 Task: Add an event with the title Team Building Exercise, date '2023/10/13', time 7:00 AM to 9:00 AMand add a description: A Team Building Exercise is a purposeful activity or program designed to enhance collaboration, communication, trust, and camaraderie among team members. These exercises aim to strengthen relationships, improve team dynamics, and foster a positive and productive work environment. Team building exercises can take various forms, from indoor games and challenges to outdoor adventures or structured workshops._x000D_
_x000D_
Select event color  Graphite . Add location for the event as: 321 Kurfürstendamm, Berlin, Germany, logged in from the account softage.1@softage.netand send the event invitation to softage.4@softage.net and softage.5@softage.net. Set a reminder for the event Doesn't repeat
Action: Mouse moved to (58, 90)
Screenshot: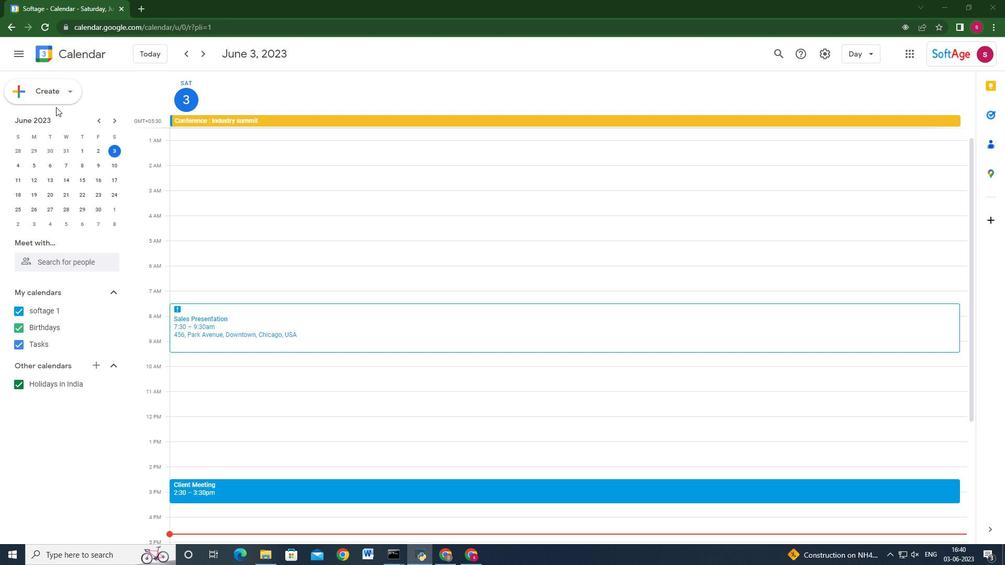 
Action: Mouse pressed left at (58, 90)
Screenshot: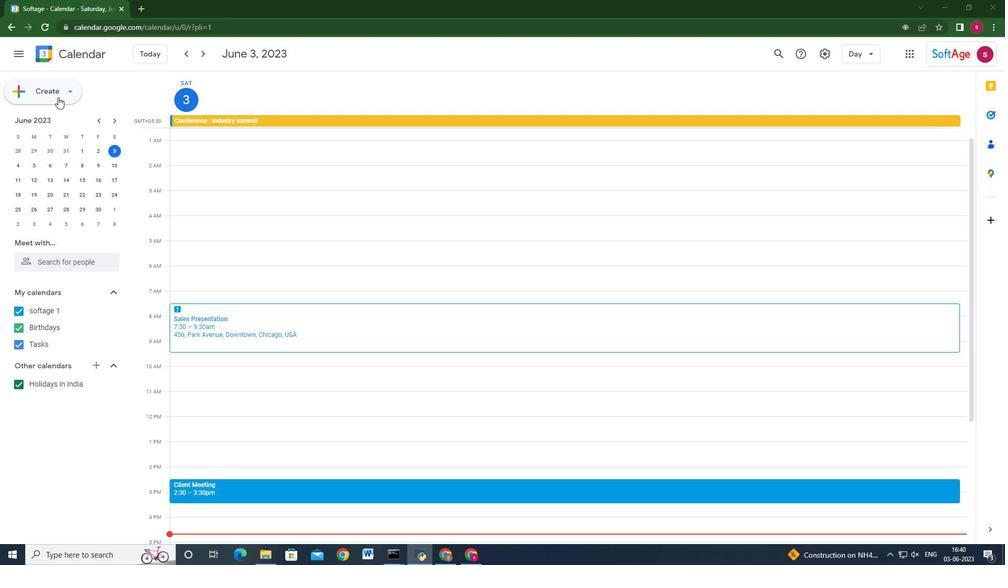 
Action: Mouse moved to (40, 117)
Screenshot: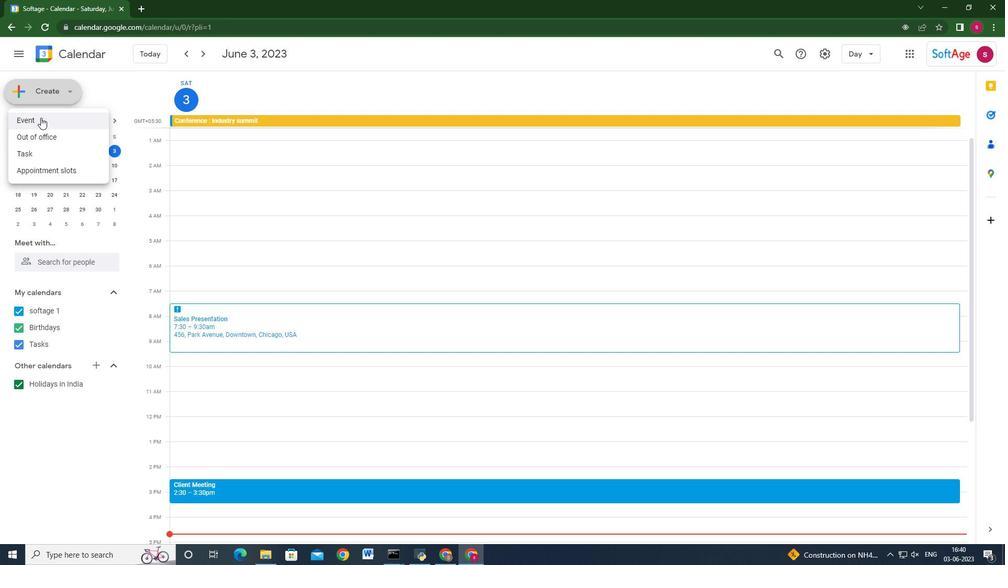 
Action: Mouse pressed left at (40, 117)
Screenshot: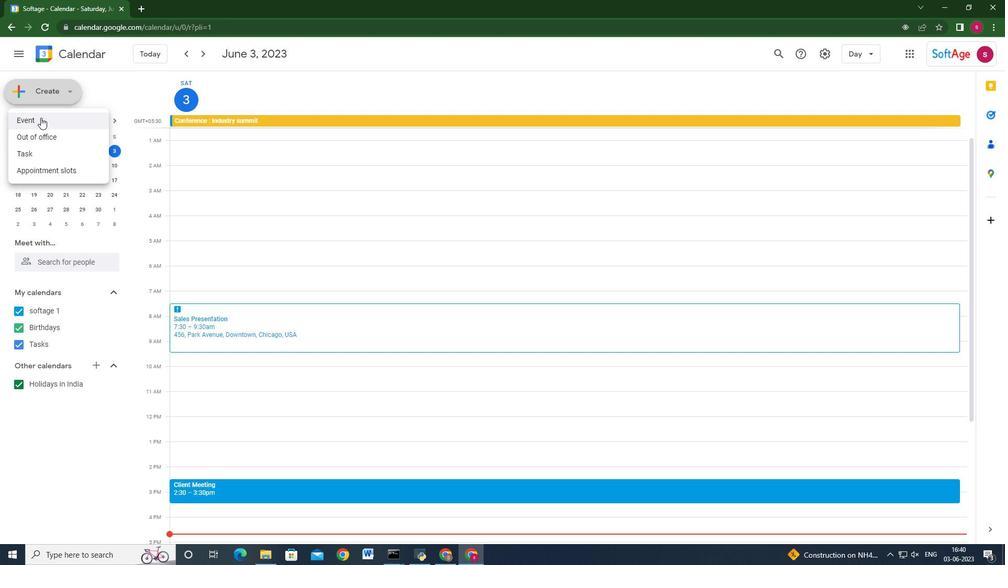 
Action: Mouse moved to (496, 251)
Screenshot: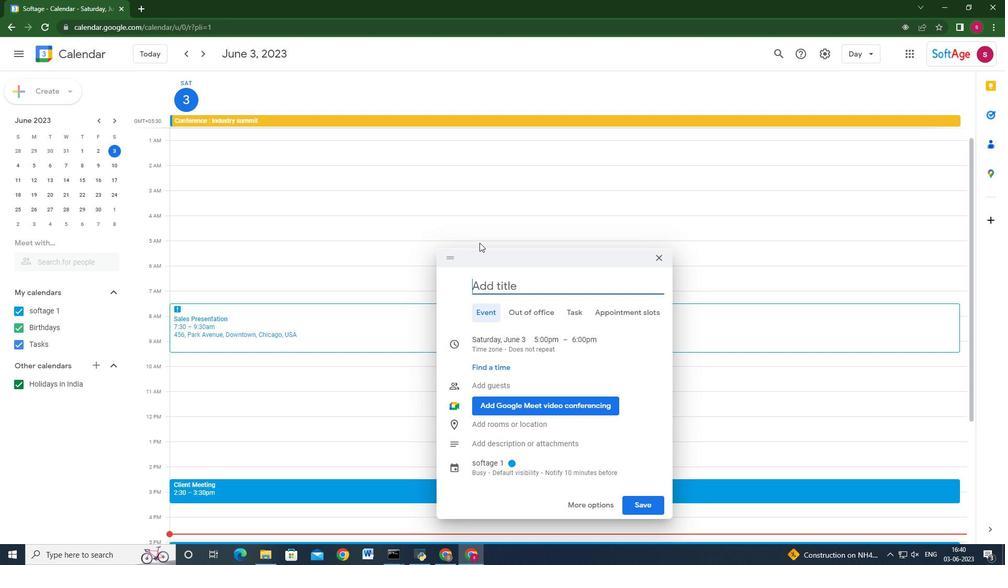 
Action: Key pressed <Key.shift>Team<Key.space><Key.shift>Building<Key.space><Key.shift>Exercise
Screenshot: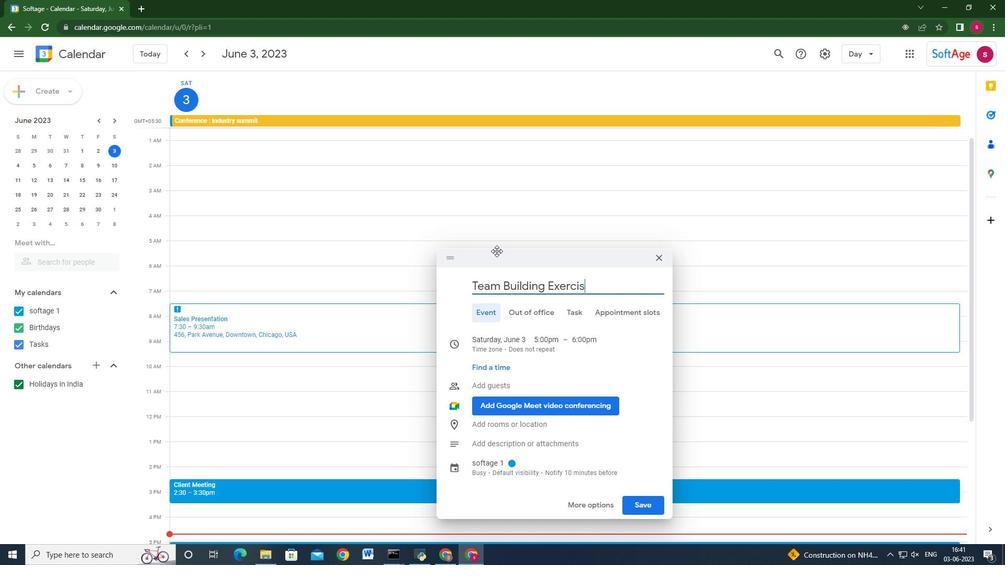 
Action: Mouse moved to (588, 500)
Screenshot: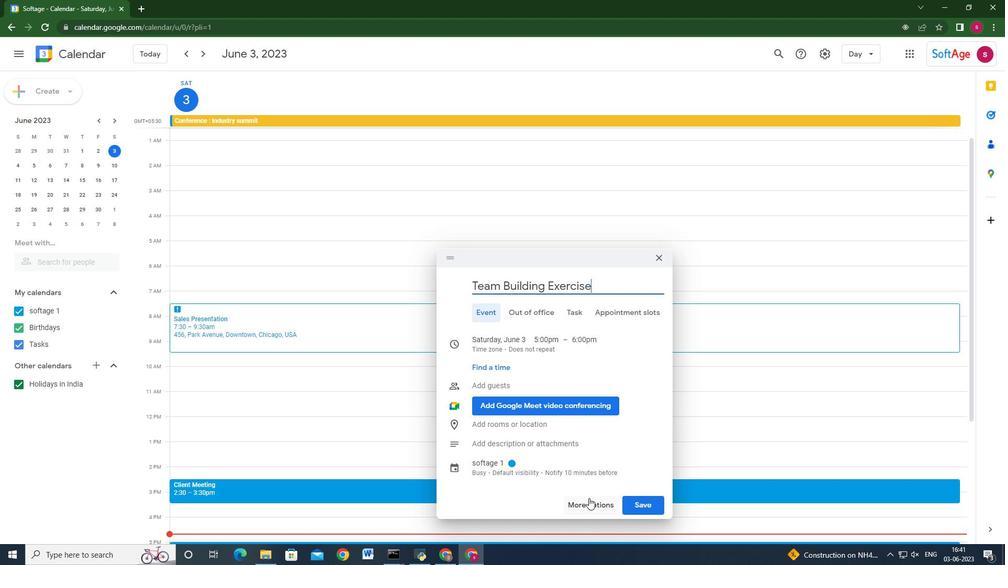 
Action: Mouse pressed left at (588, 500)
Screenshot: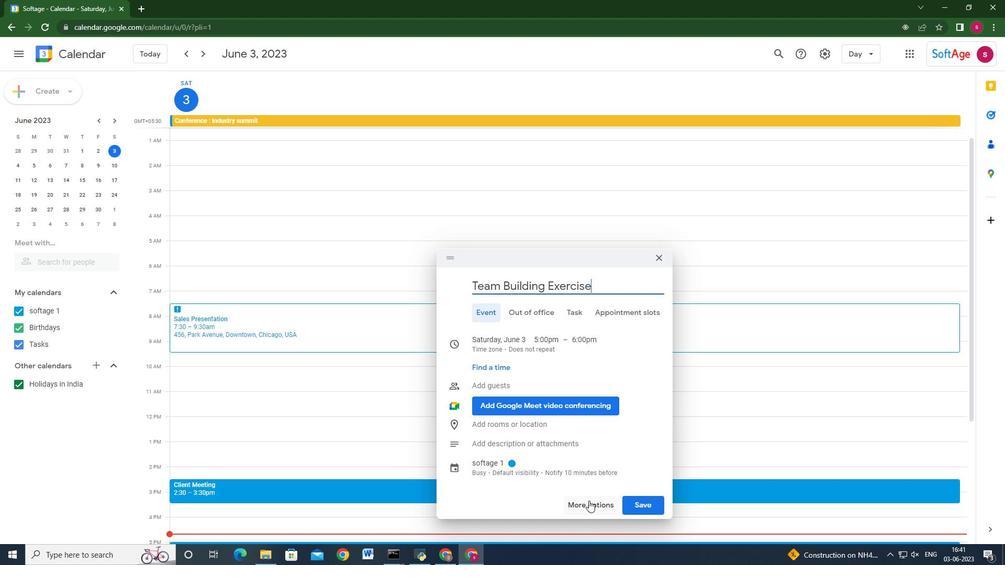
Action: Mouse moved to (127, 369)
Screenshot: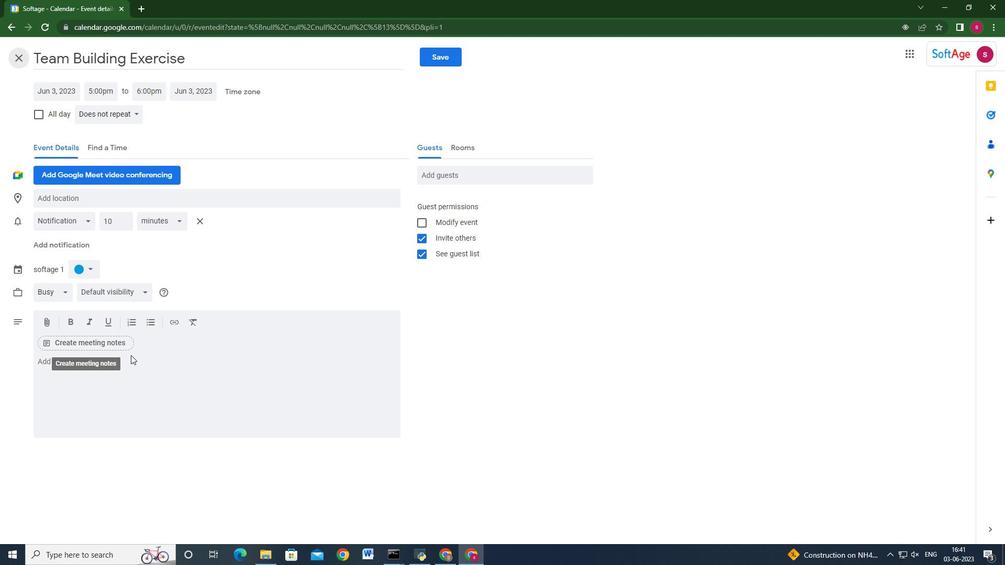 
Action: Mouse pressed left at (127, 369)
Screenshot: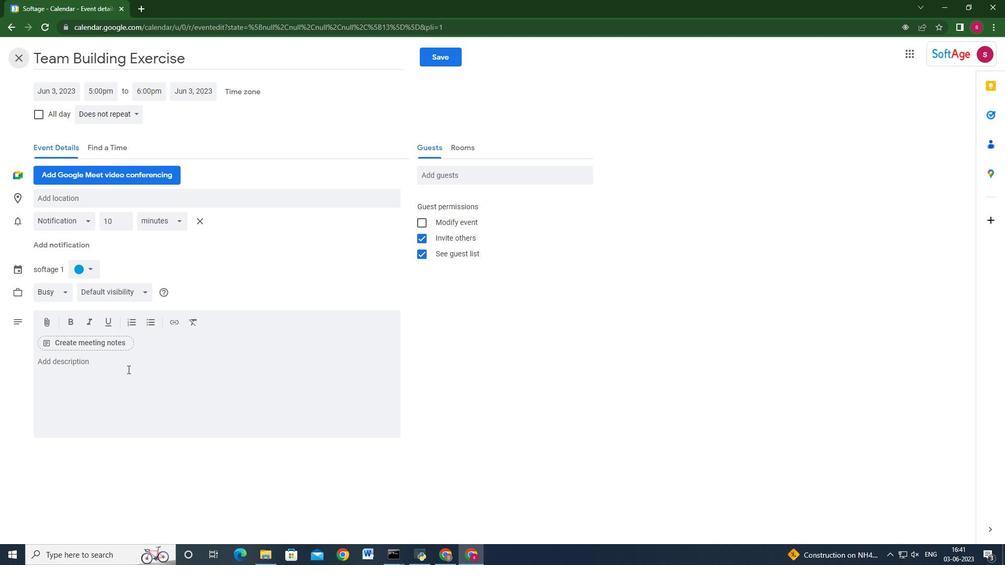 
Action: Mouse moved to (55, 83)
Screenshot: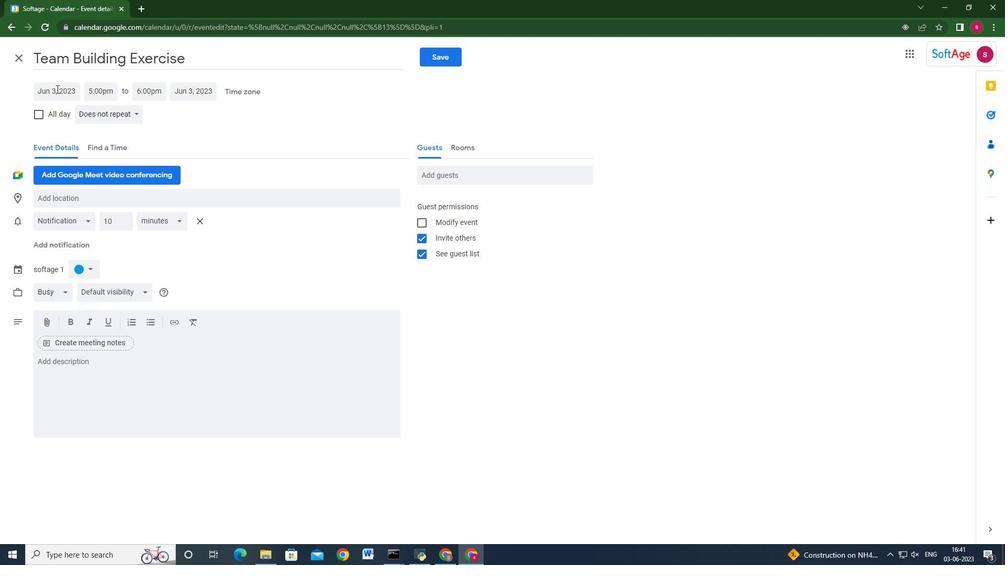 
Action: Mouse pressed left at (55, 83)
Screenshot: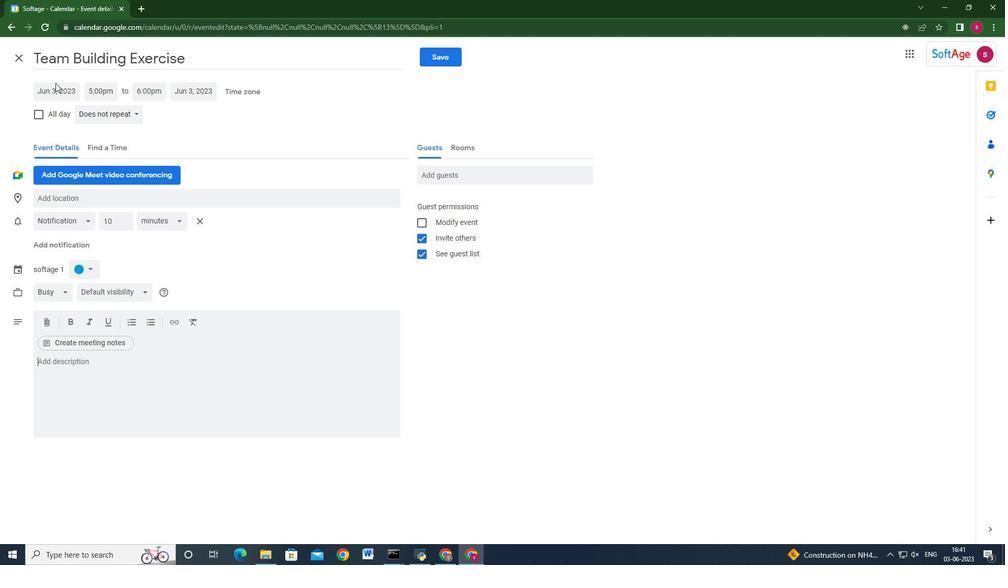 
Action: Mouse moved to (54, 87)
Screenshot: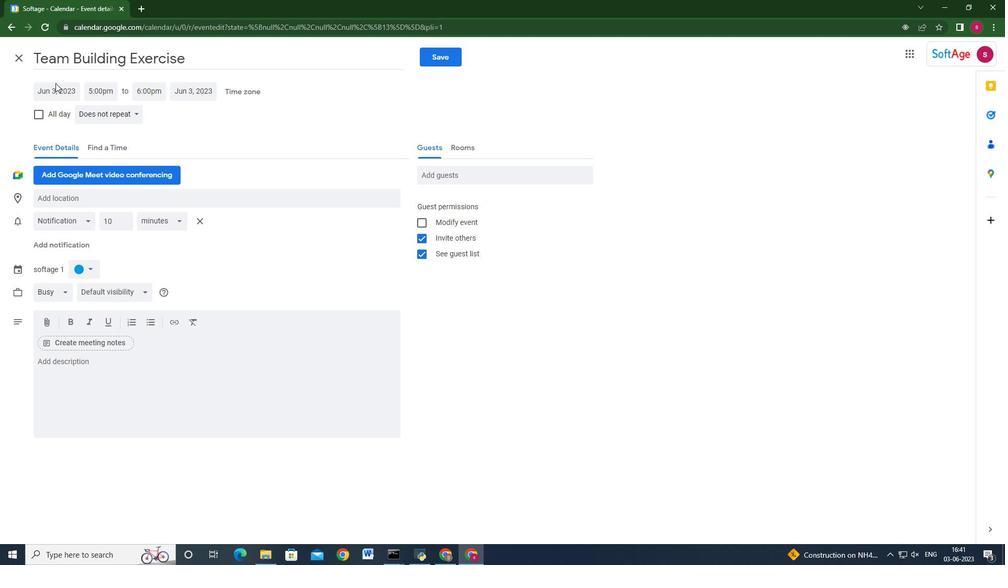 
Action: Mouse pressed left at (54, 87)
Screenshot: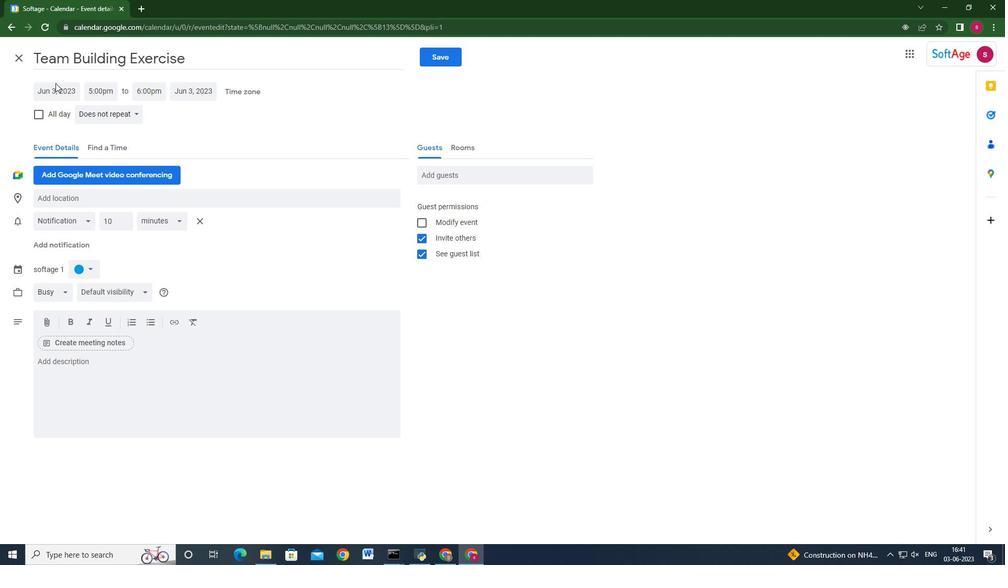 
Action: Mouse moved to (163, 113)
Screenshot: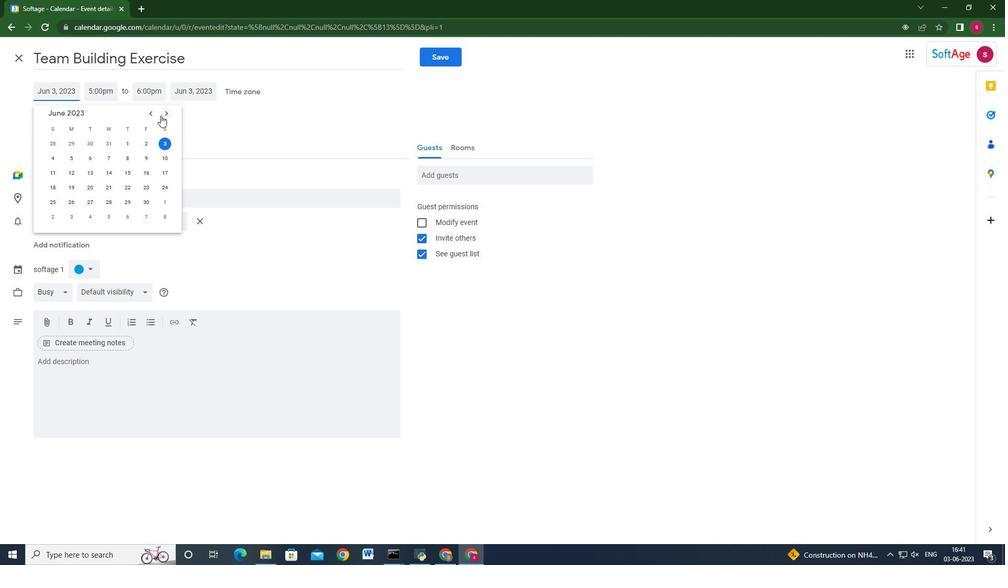 
Action: Mouse pressed left at (163, 113)
Screenshot: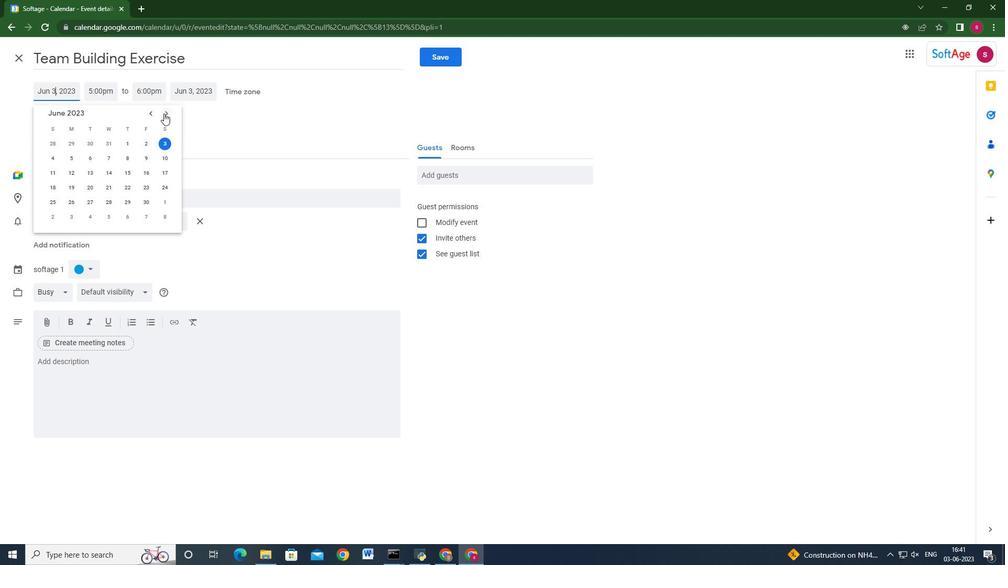 
Action: Mouse moved to (163, 113)
Screenshot: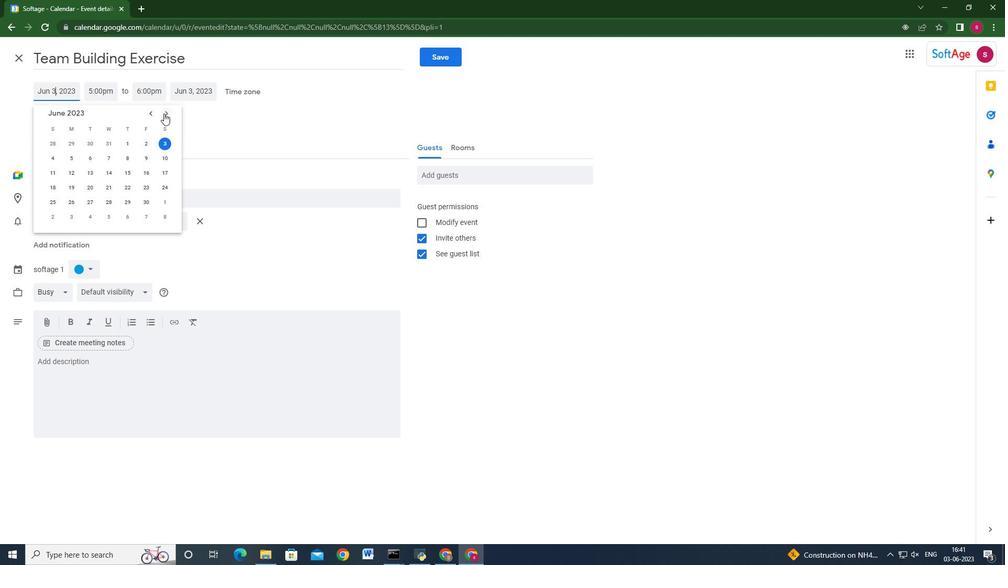
Action: Mouse pressed left at (163, 113)
Screenshot: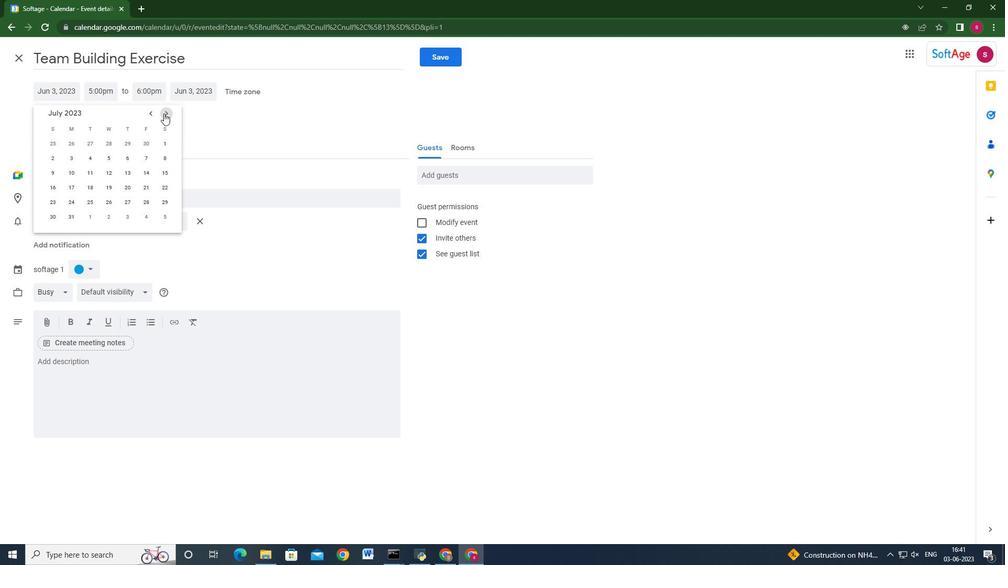 
Action: Mouse pressed left at (163, 113)
Screenshot: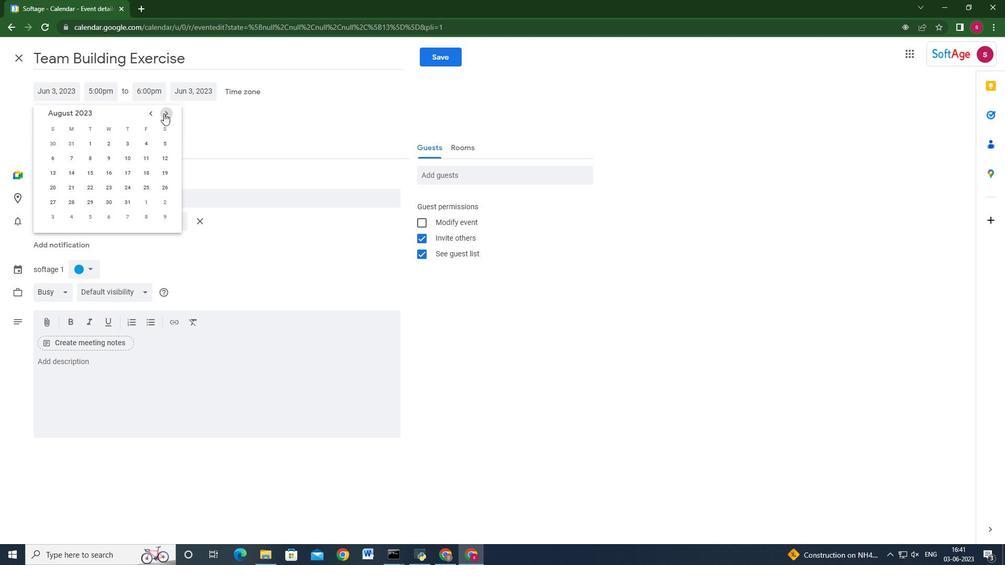 
Action: Mouse pressed left at (163, 113)
Screenshot: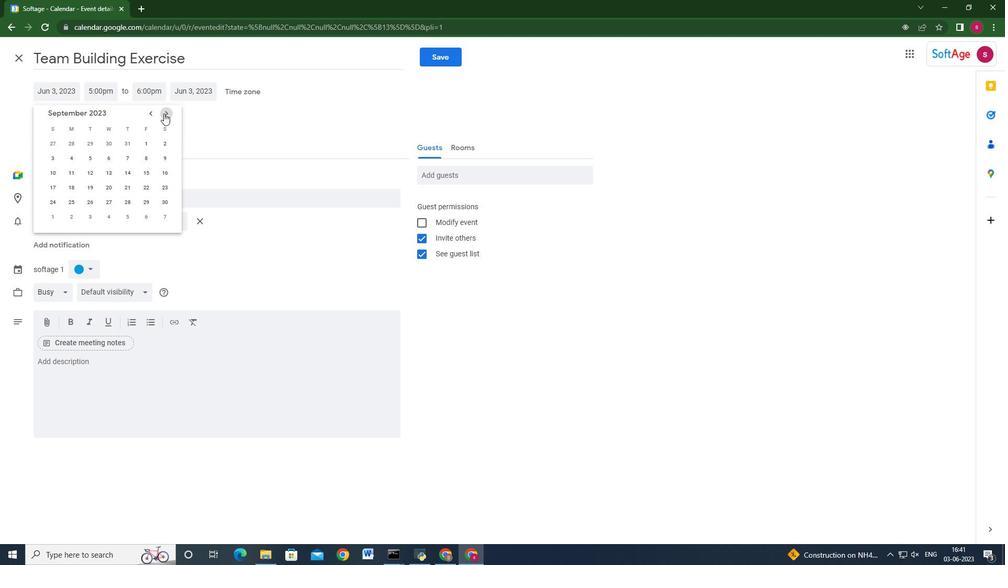 
Action: Mouse pressed left at (163, 113)
Screenshot: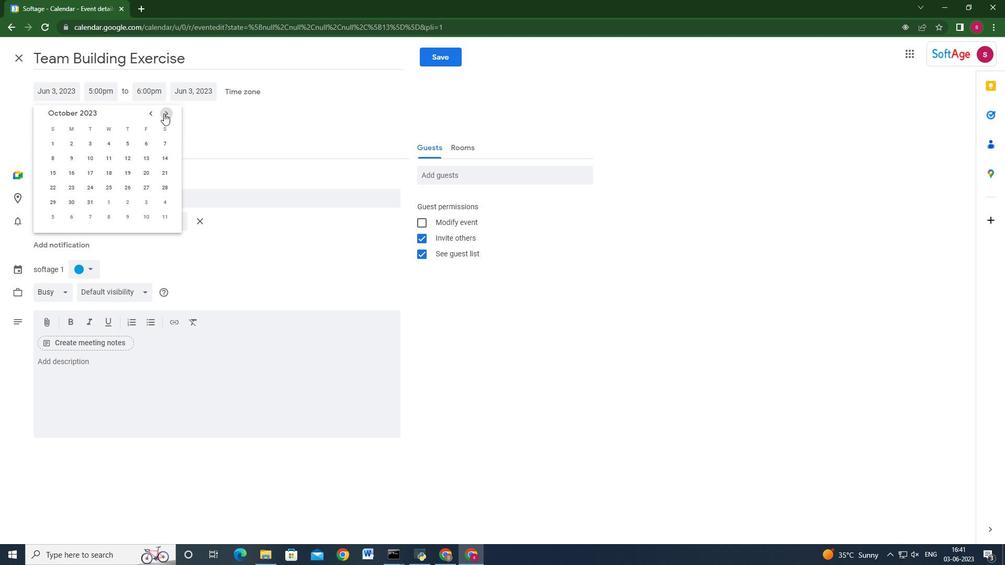 
Action: Mouse moved to (150, 114)
Screenshot: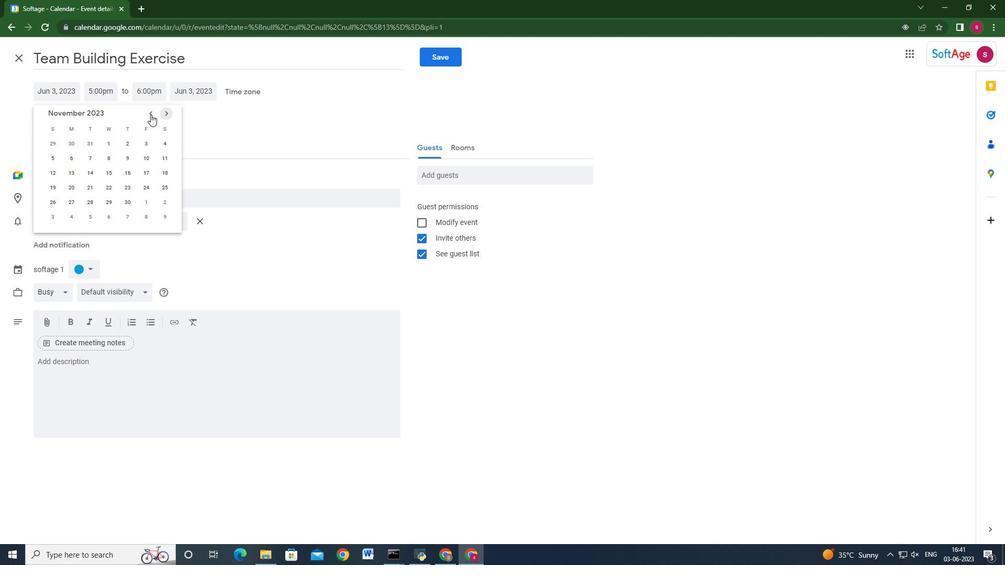 
Action: Mouse pressed left at (150, 114)
Screenshot: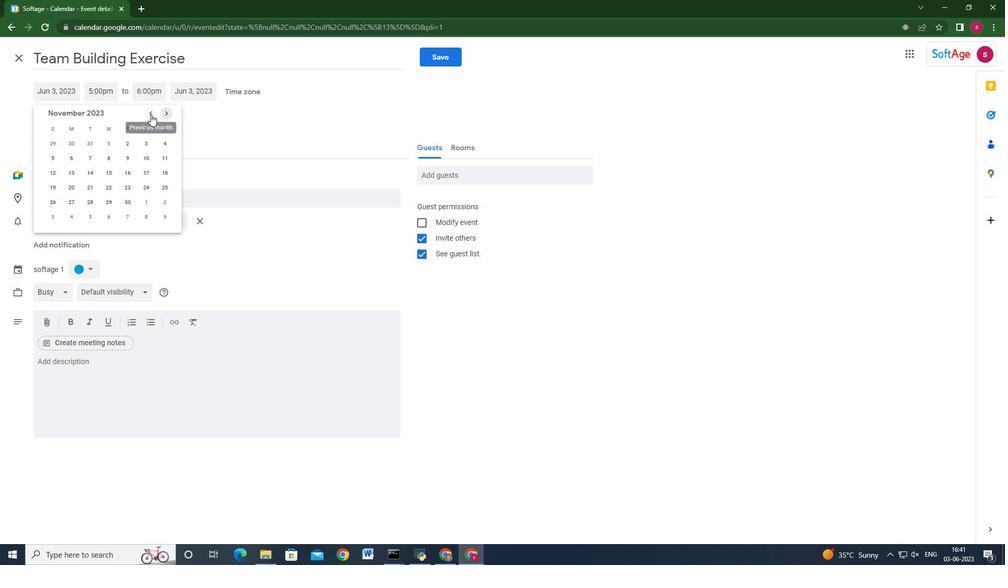 
Action: Mouse moved to (151, 159)
Screenshot: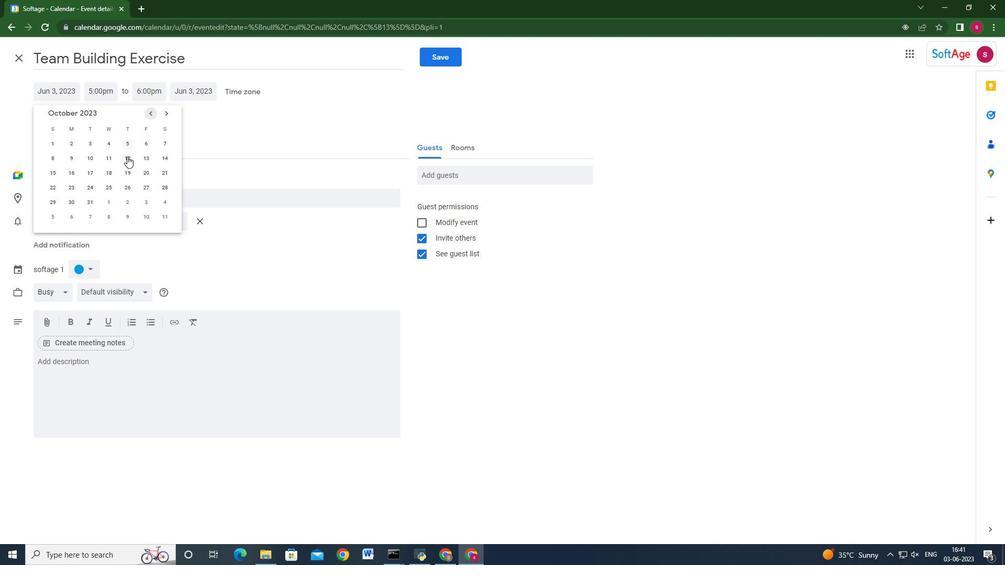 
Action: Mouse pressed left at (151, 159)
Screenshot: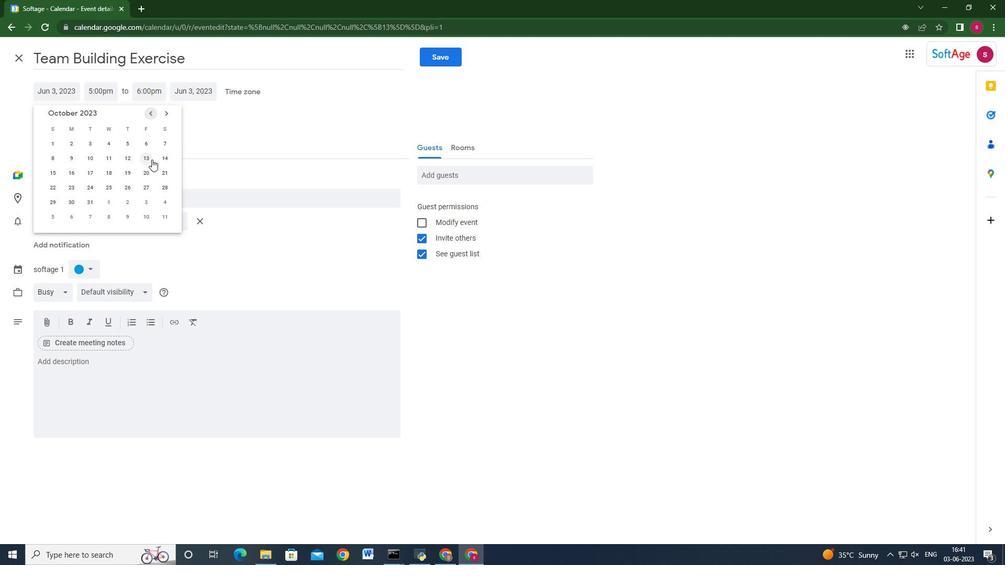 
Action: Mouse moved to (105, 91)
Screenshot: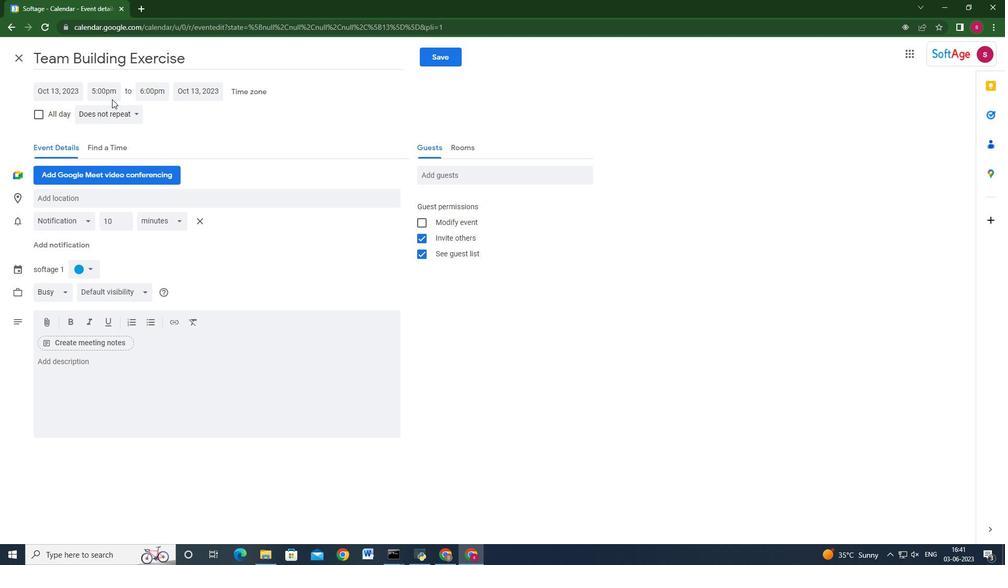 
Action: Mouse pressed left at (105, 91)
Screenshot: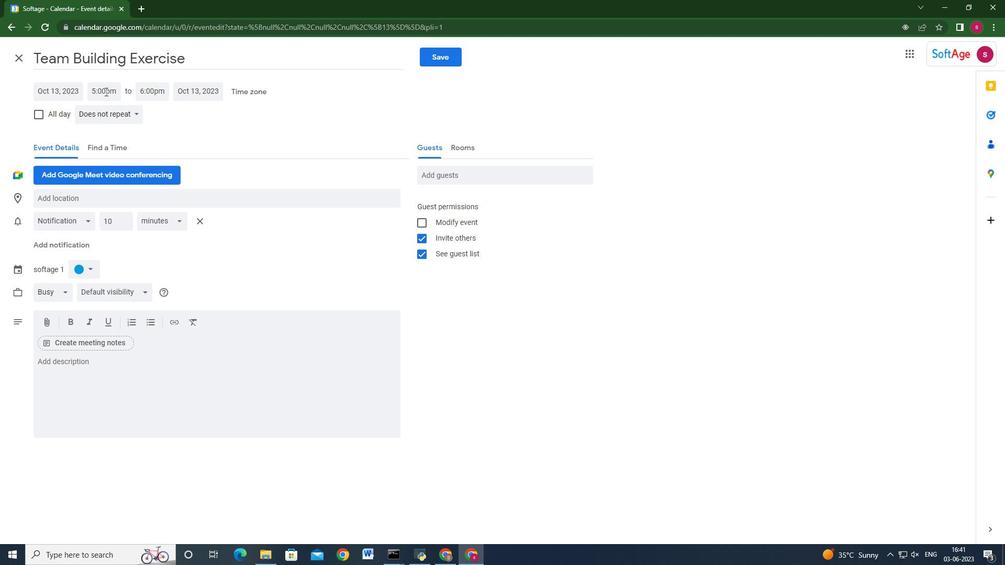 
Action: Key pressed 7<Key.shift>:00am<Key.tab>9<Key.shift>:00am<Key.enter>
Screenshot: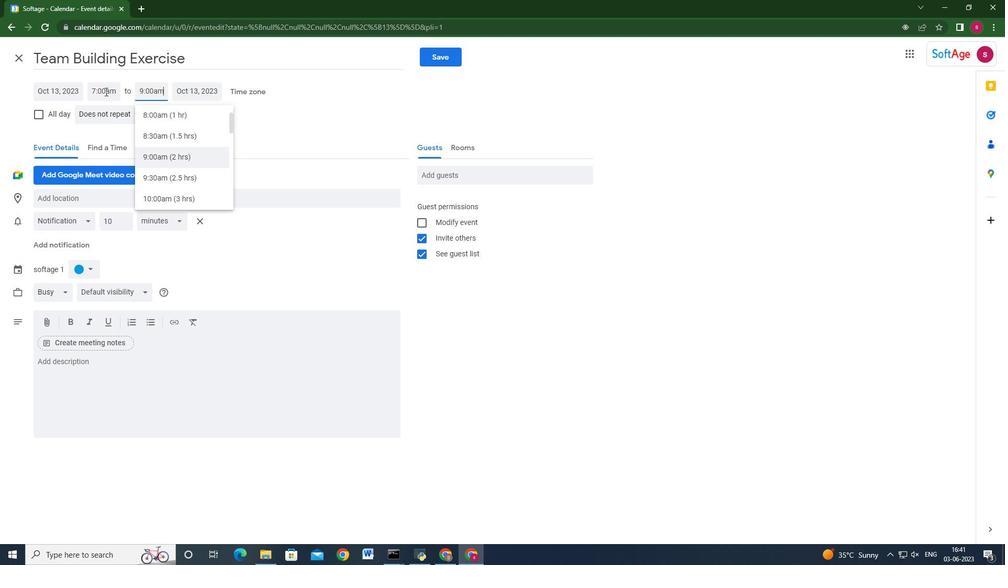 
Action: Mouse moved to (138, 362)
Screenshot: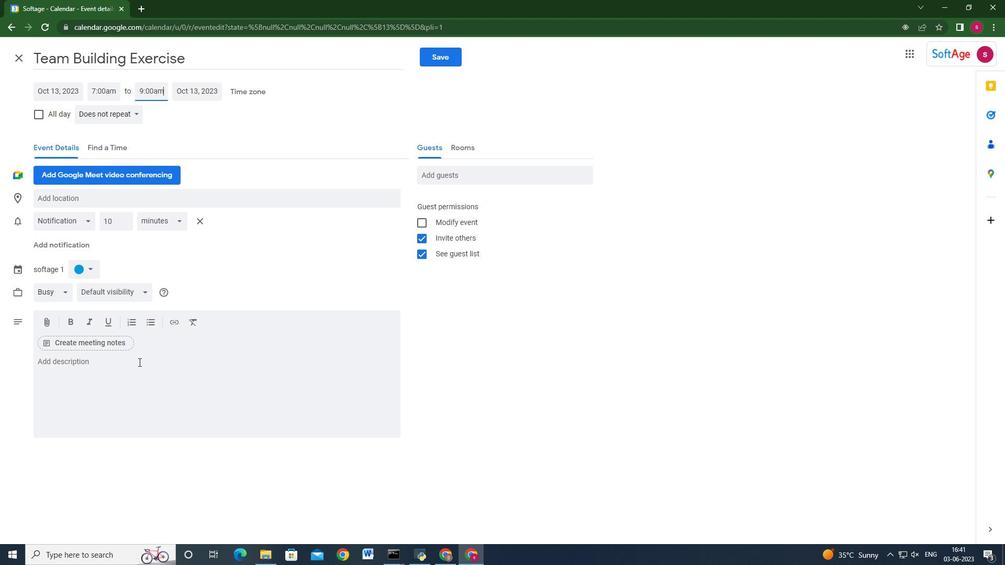 
Action: Mouse pressed left at (138, 362)
Screenshot: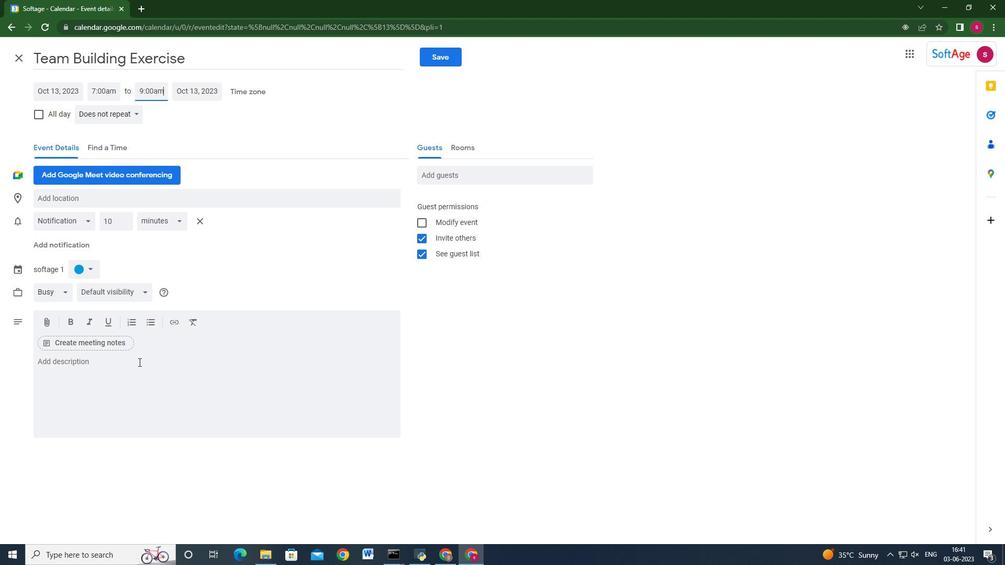 
Action: Mouse moved to (141, 362)
Screenshot: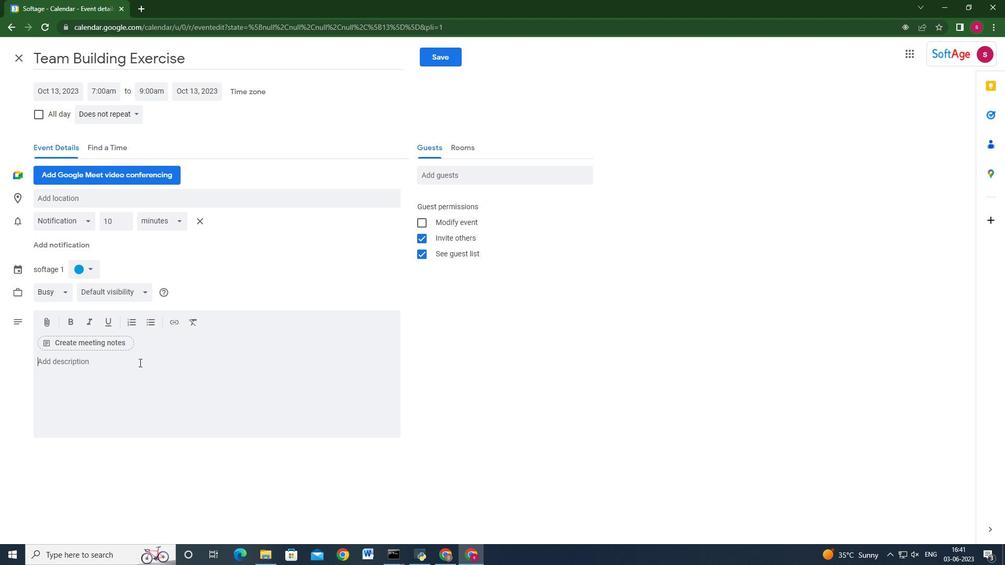 
Action: Key pressed <Key.shift_r>A<Key.space>team<Key.space>buil<Key.backspace><Key.backspace><Key.backspace>uil<Key.backspace><Key.backspace><Key.backspace><Key.backspace><Key.shift>Building<Key.space><Key.shift_r>Exercise<Key.space>is<Key.space>a<Key.space>purposeful<Key.space>activity<Key.space>or<Key.space>program<Key.space>designed<Key.space>to<Key.space>enhance<Key.space>collaboration,<Key.space>communication<Key.space>t<Key.backspace><Key.backspace><Key.backspace>n,<Key.space>trust,<Key.space>and<Key.space>ac<Key.backspace><Key.backspace>camaraderie<Key.space>among<Key.space>team<Key.space>members.<Key.space><Key.shift>These<Key.space>exercises<Key.space>aim<Key.space>to<Key.space>dy<Key.backspace><Key.backspace>strengthen<Key.space>relationships.<Key.backspace>,<Key.space>improve<Key.space>team<Key.space>dynamics,<Key.space>and<Key.space>foster<Key.space>a<Key.space>positive<Key.space>and<Key.space>productive<Key.space>work<Key.space>environment.<Key.space><Key.shift>Team<Key.space><Key.shift>Building<Key.space>exercises<Key.space>can<Key.space>take<Key.space>various<Key.space>forms,<Key.space>from<Key.space>indoor<Key.space>games<Key.space>and<Key.space>challenges<Key.space>to<Key.space>outdoor<Key.space>adventures<Key.space>or<Key.space>structured<Key.space>workshops.<Key.space>
Screenshot: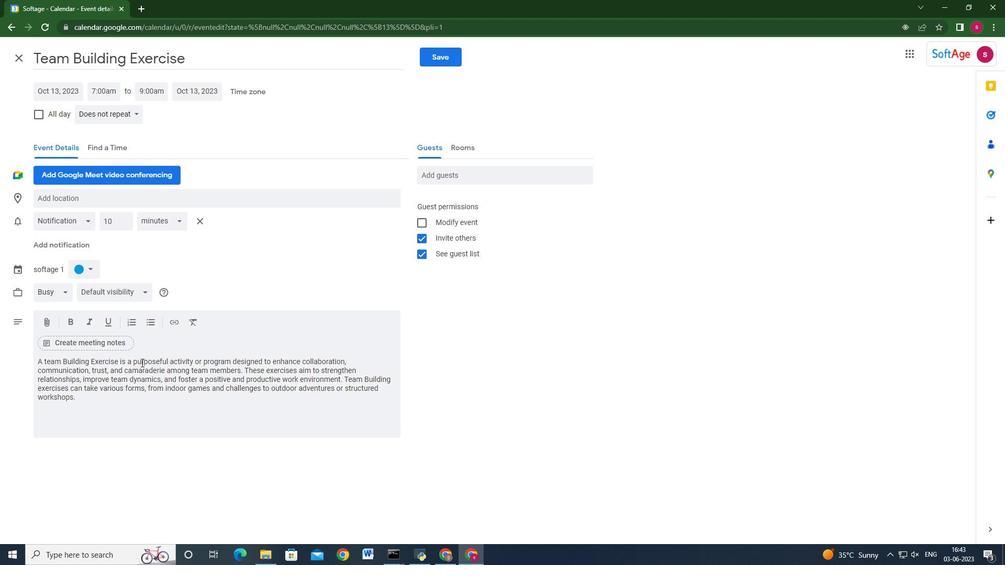 
Action: Mouse moved to (85, 272)
Screenshot: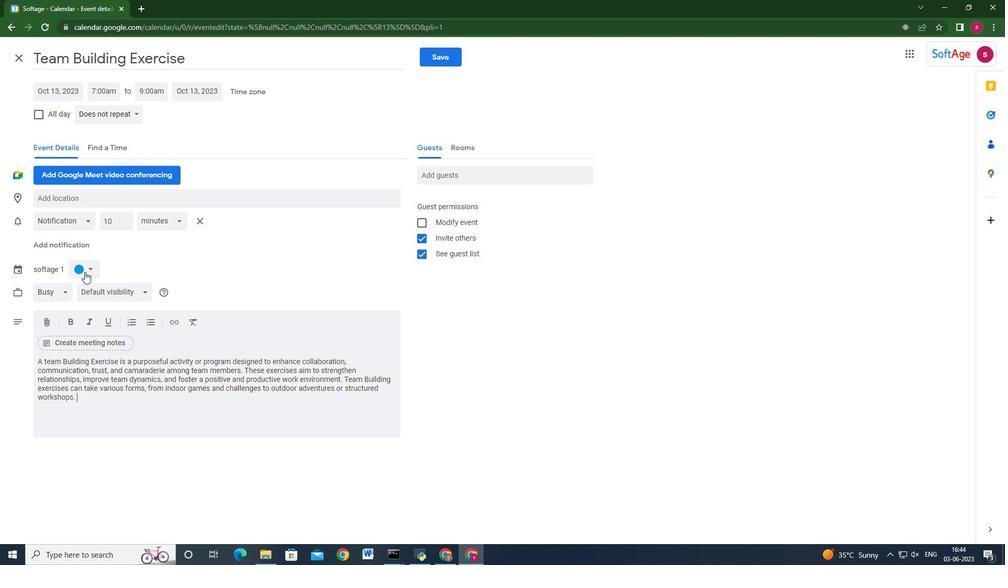 
Action: Mouse pressed left at (85, 272)
Screenshot: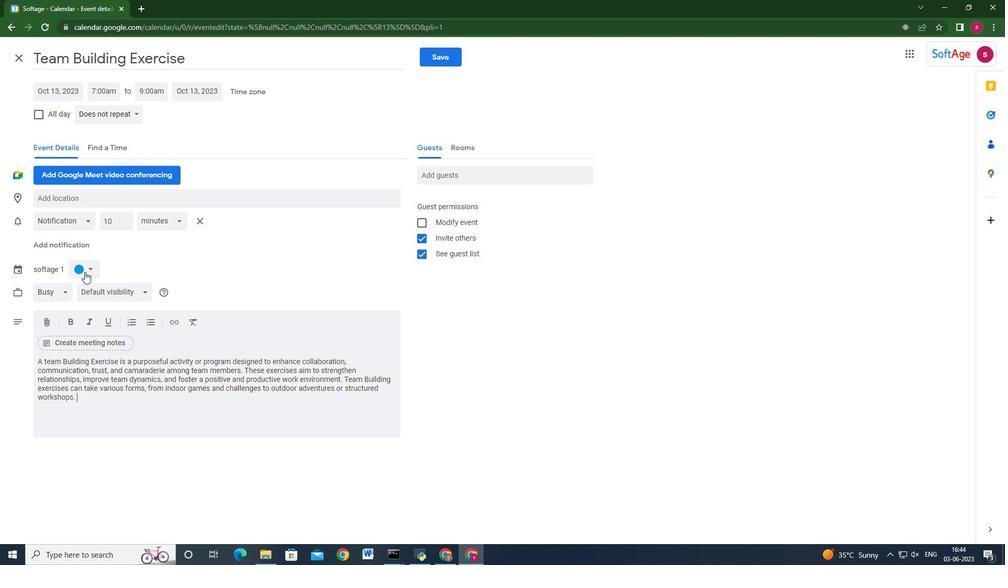 
Action: Mouse moved to (80, 335)
Screenshot: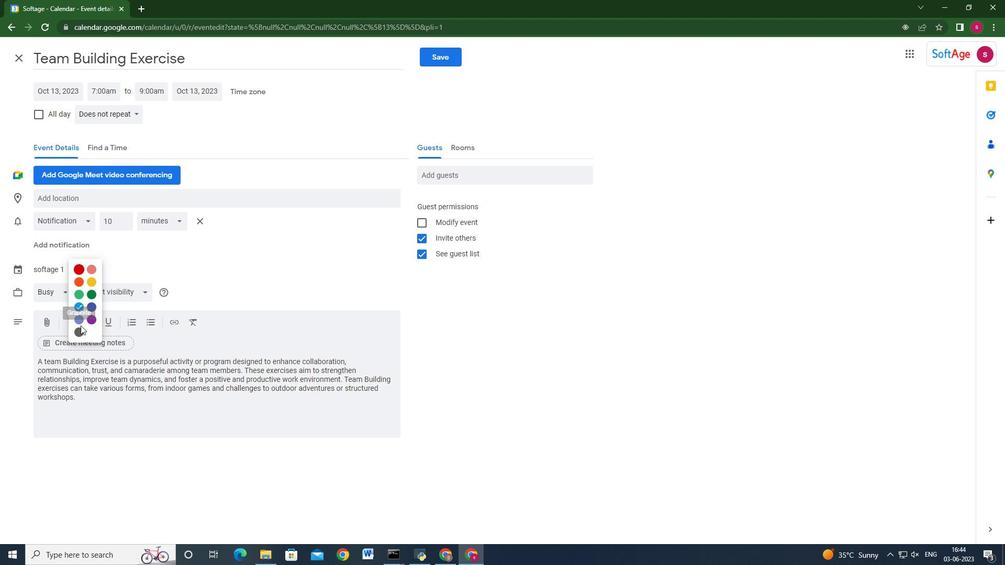 
Action: Mouse pressed left at (80, 335)
Screenshot: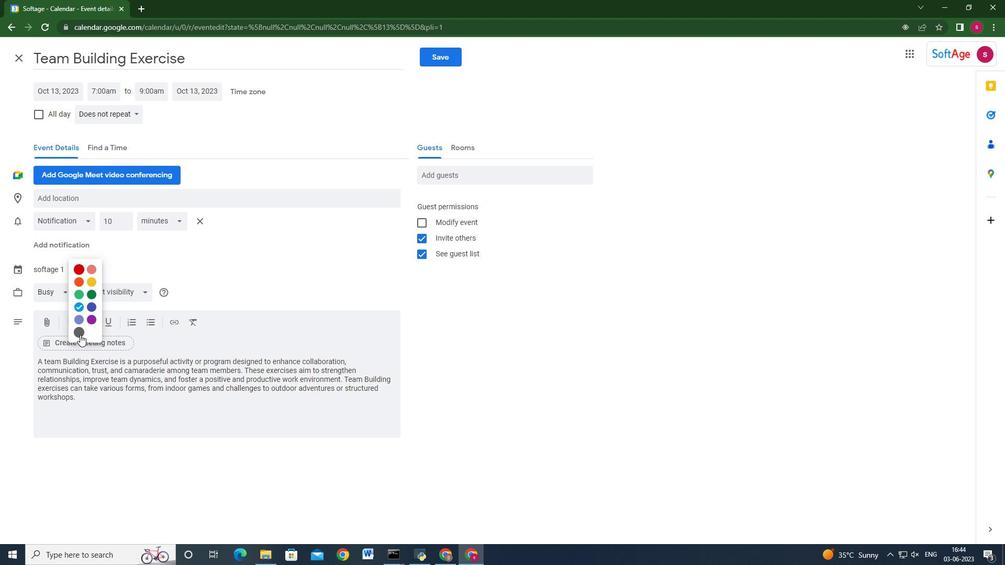 
Action: Mouse moved to (142, 193)
Screenshot: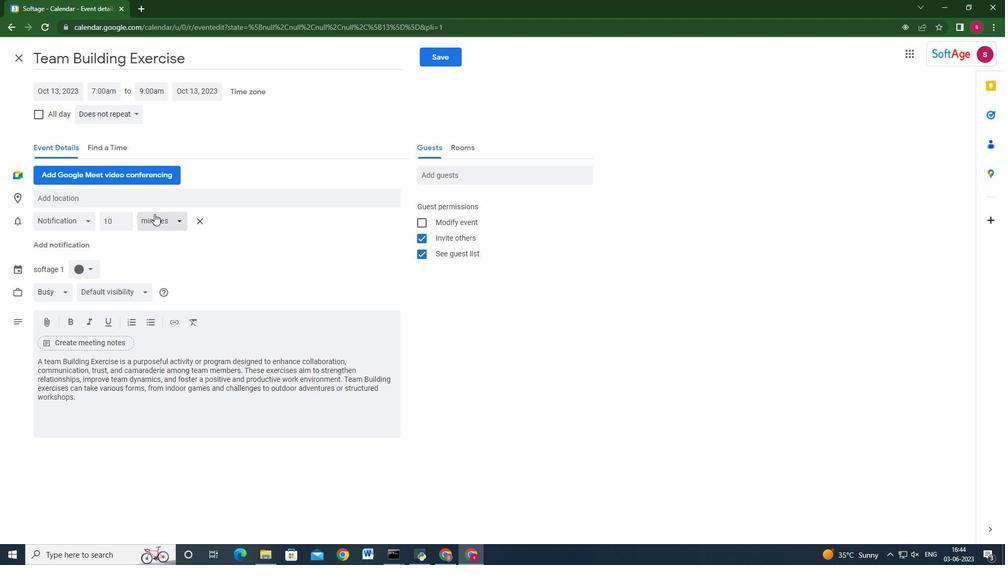 
Action: Mouse pressed left at (142, 193)
Screenshot: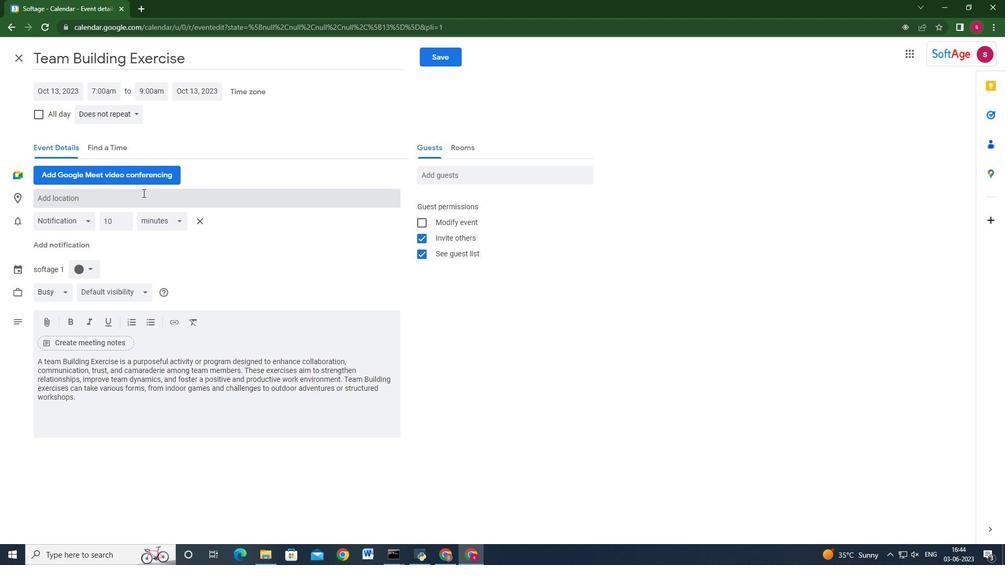 
Action: Key pressed 321<Key.space><Key.shift>Kurfurstendamm,<Key.space><Key.shift><Key.shift><Key.shift><Key.shift><Key.shift><Key.shift><Key.shift><Key.shift><Key.shift>Berlin,<Key.space><Key.shift_r>Germany
Screenshot: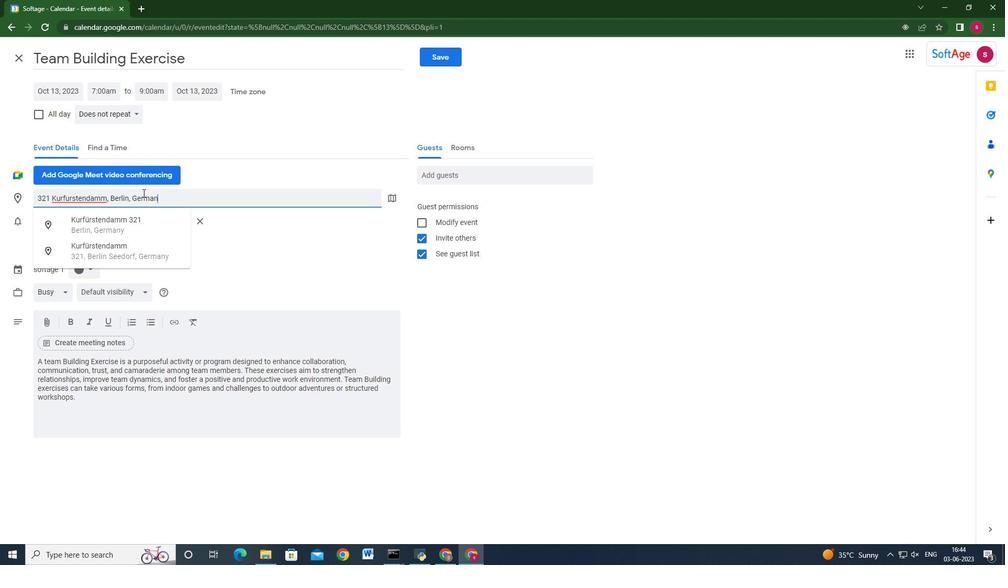 
Action: Mouse moved to (315, 224)
Screenshot: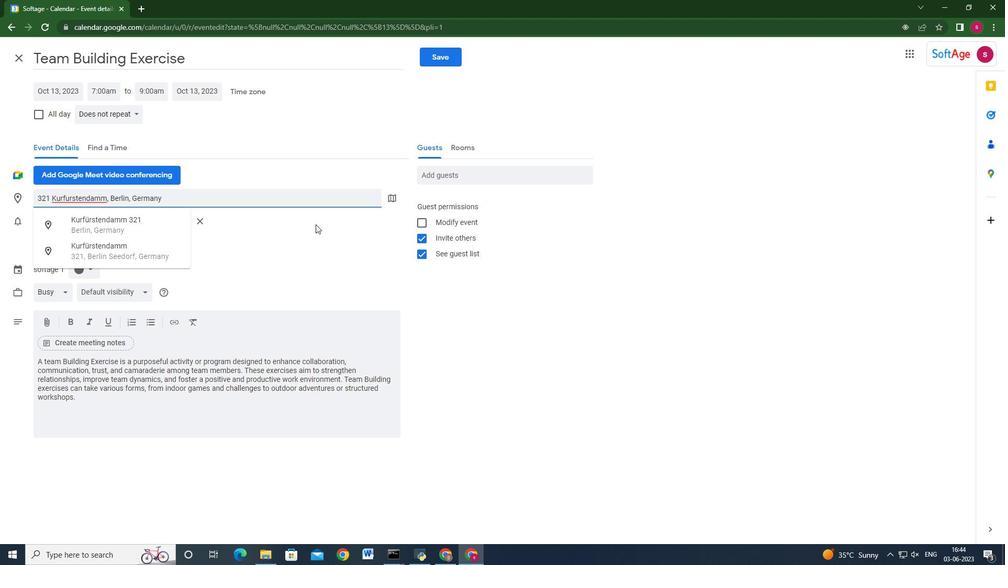 
Action: Mouse pressed left at (315, 224)
Screenshot: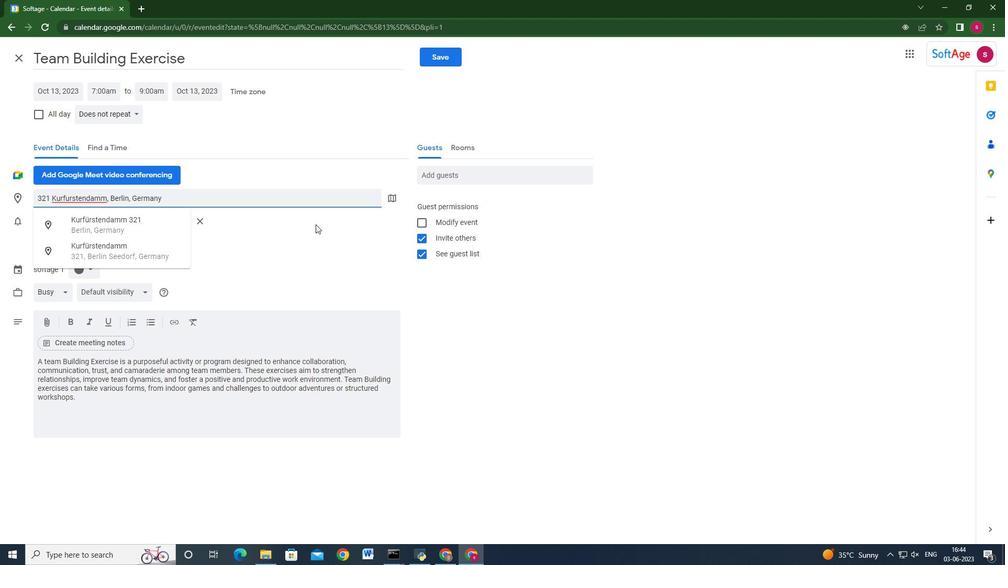 
Action: Mouse moved to (484, 174)
Screenshot: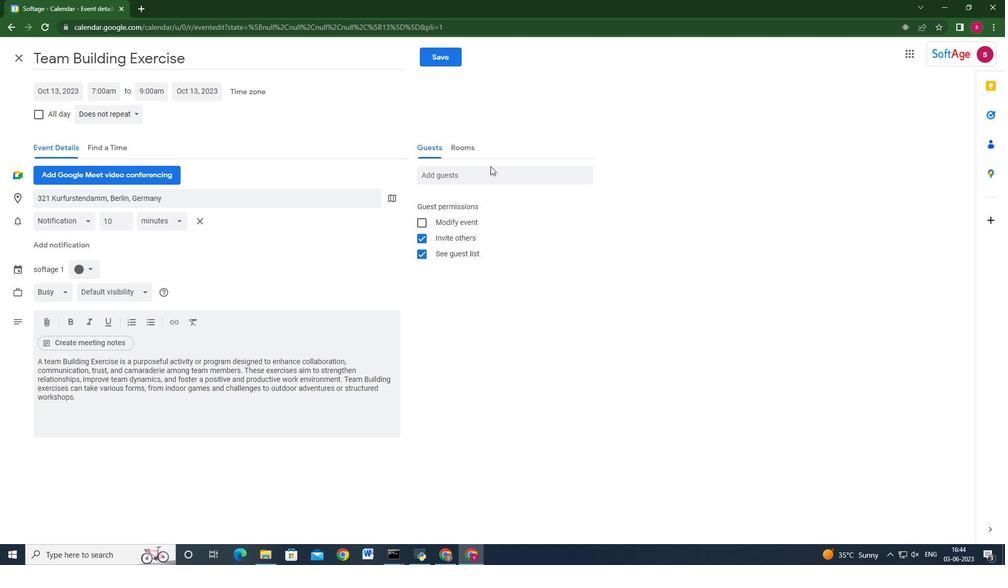 
Action: Mouse pressed left at (484, 174)
Screenshot: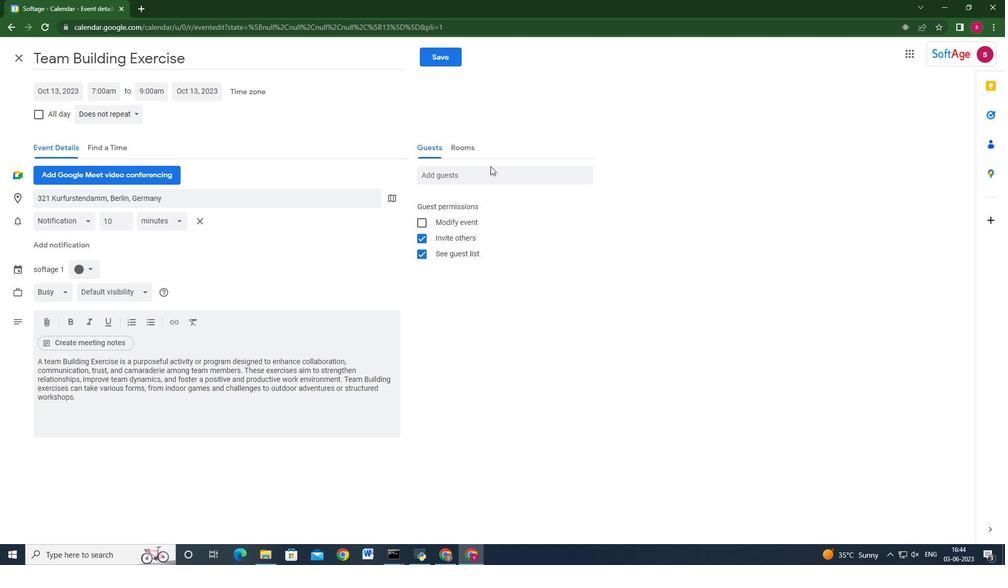 
Action: Key pressed softage.4<Key.shift_r>@softage.net<Key.enter>softage.5<Key.shift_r>@softage.net<Key.enter>
Screenshot: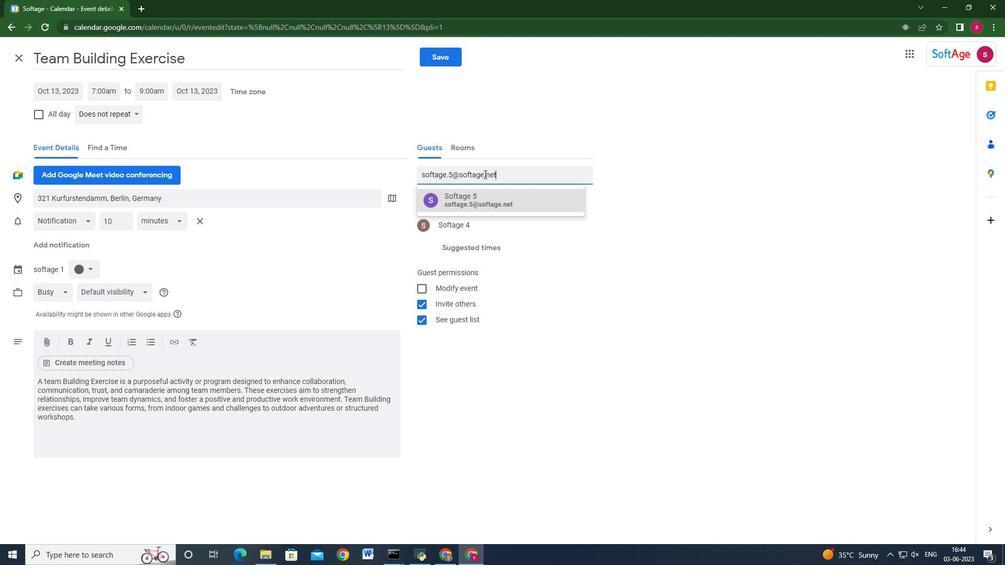 
Action: Mouse moved to (96, 117)
Screenshot: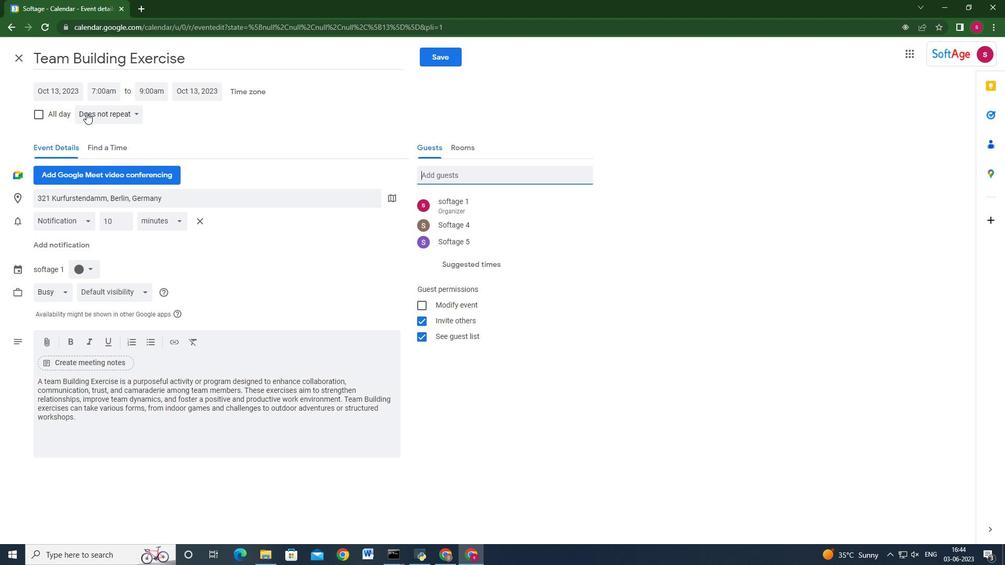 
Action: Mouse pressed left at (96, 117)
Screenshot: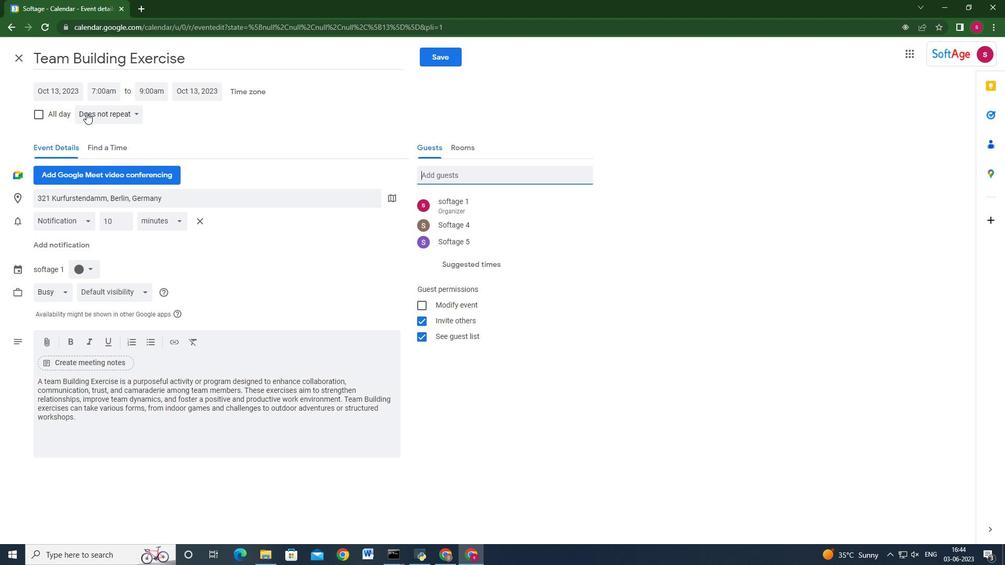 
Action: Mouse moved to (118, 115)
Screenshot: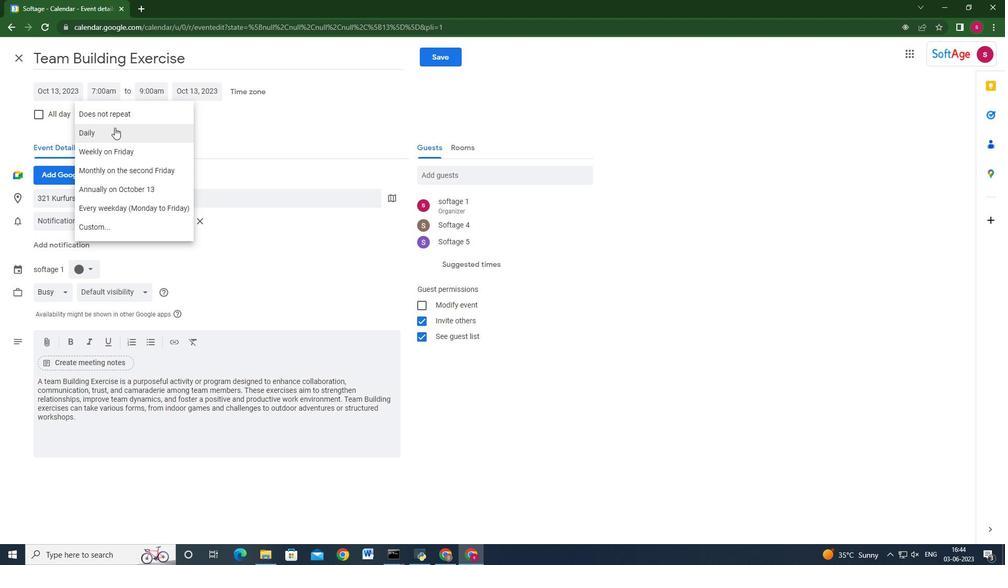 
Action: Mouse pressed left at (118, 115)
Screenshot: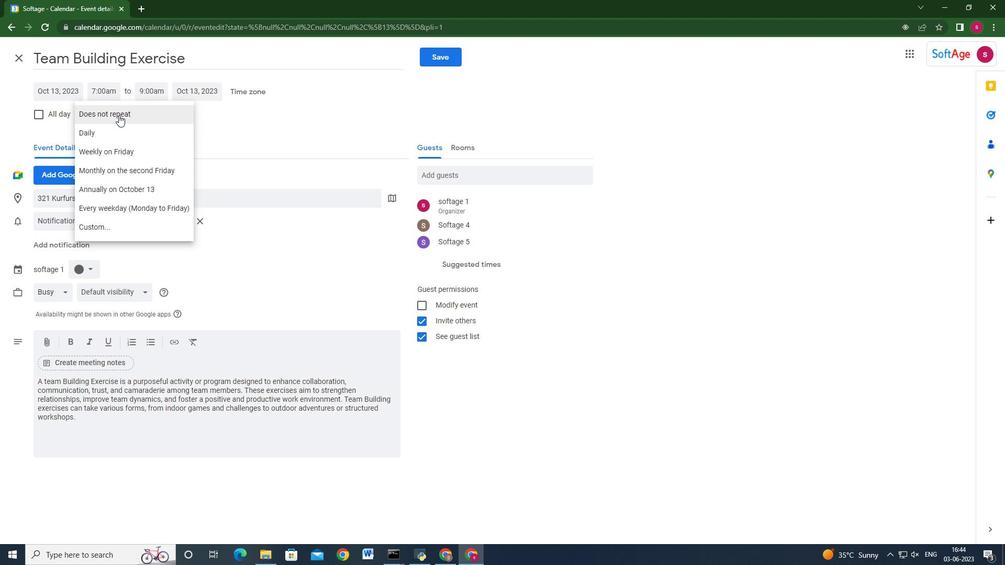 
Action: Mouse moved to (460, 56)
Screenshot: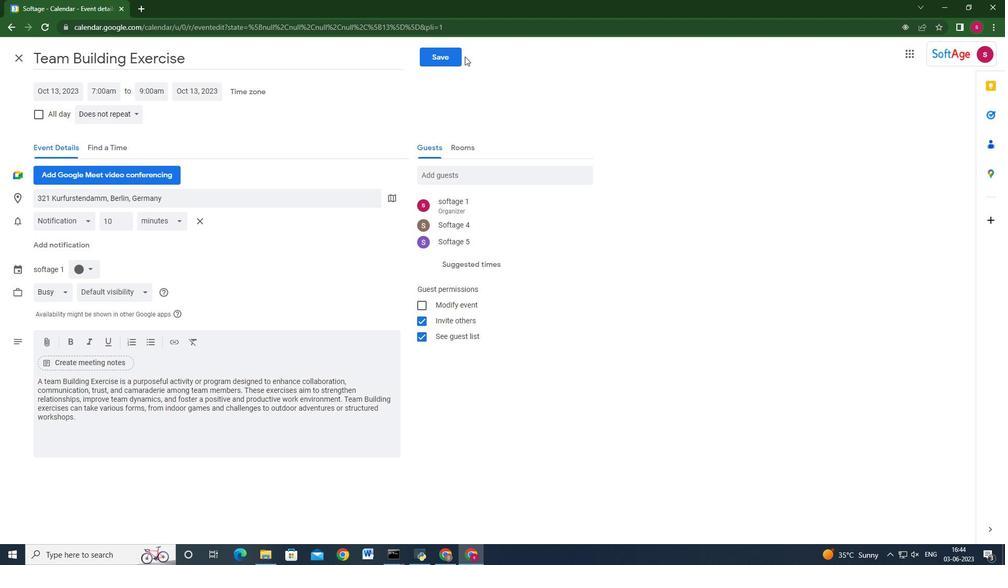 
Action: Mouse pressed left at (460, 56)
Screenshot: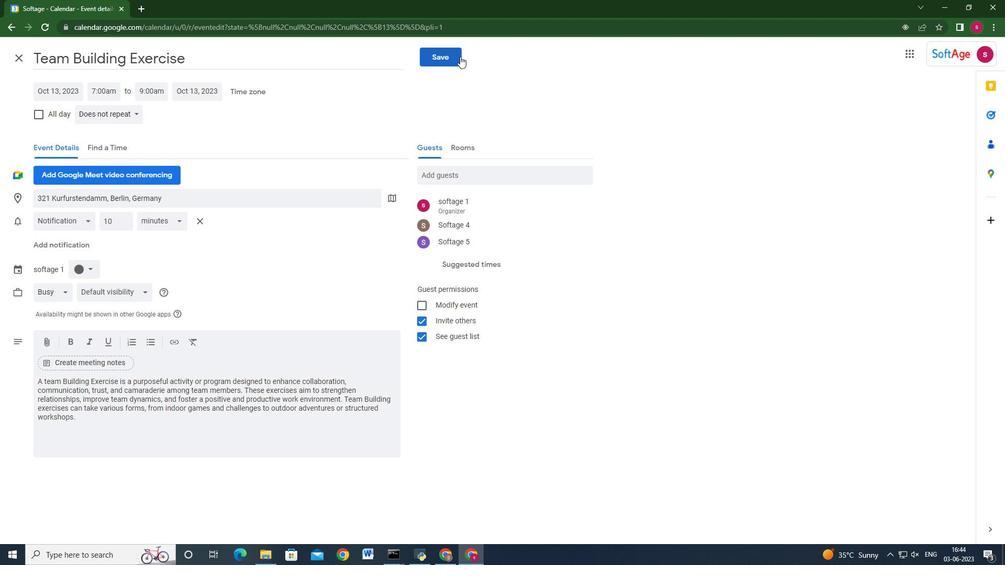 
Action: Mouse moved to (603, 313)
Screenshot: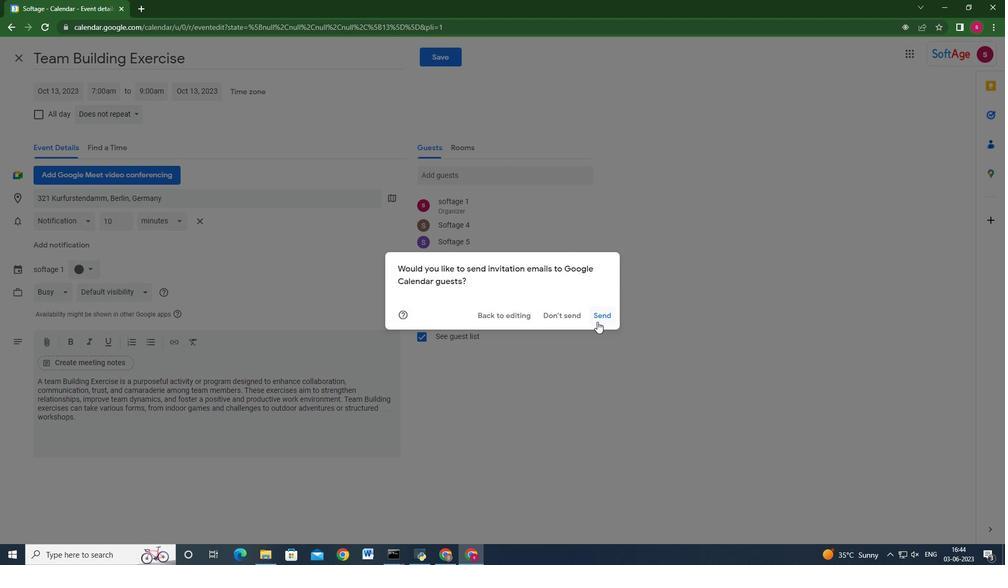 
Action: Mouse pressed left at (603, 313)
Screenshot: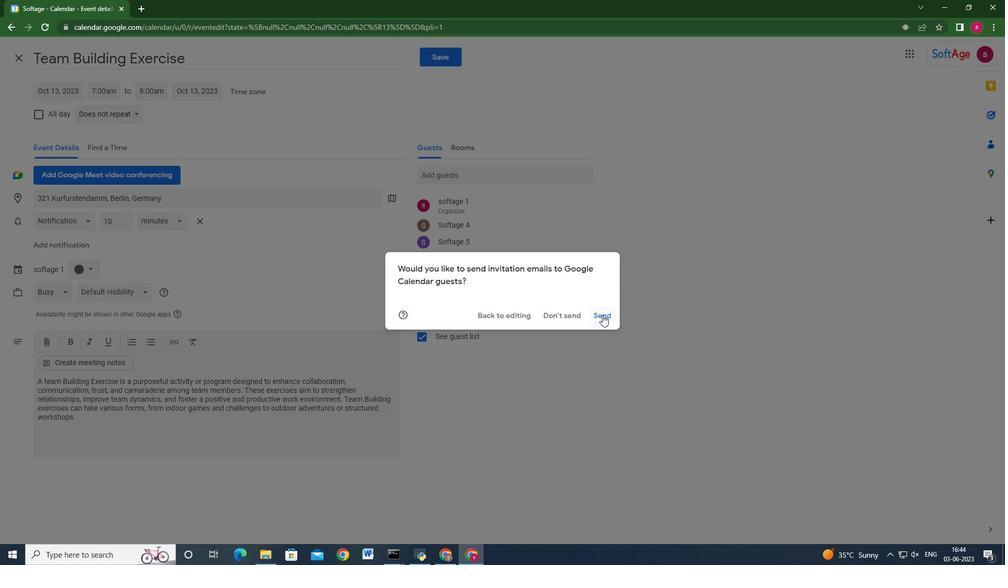 
Action: Mouse moved to (603, 313)
Screenshot: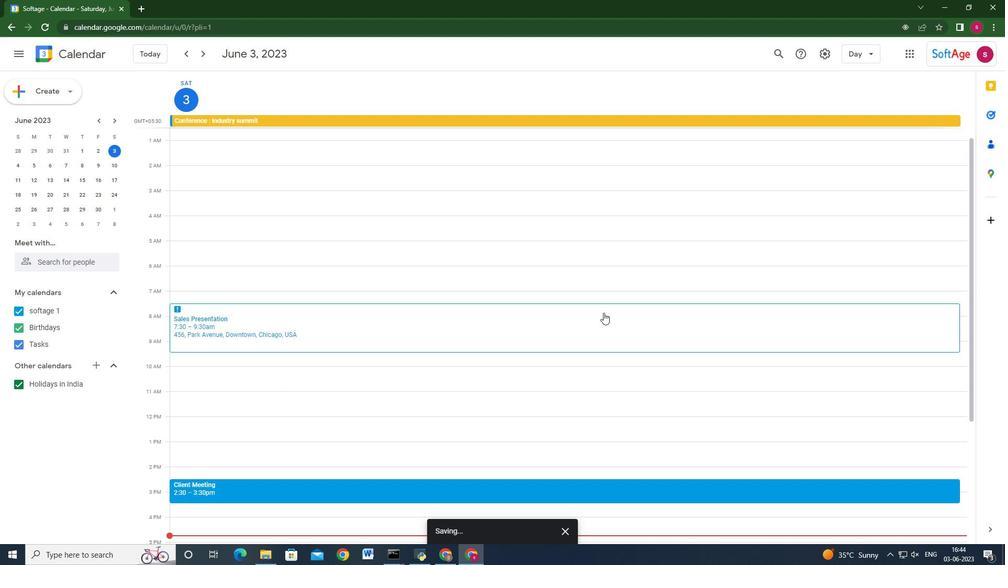 
